 Task: Add Corona Extra Beer 12 Pack Bottles to the cart.
Action: Mouse moved to (652, 250)
Screenshot: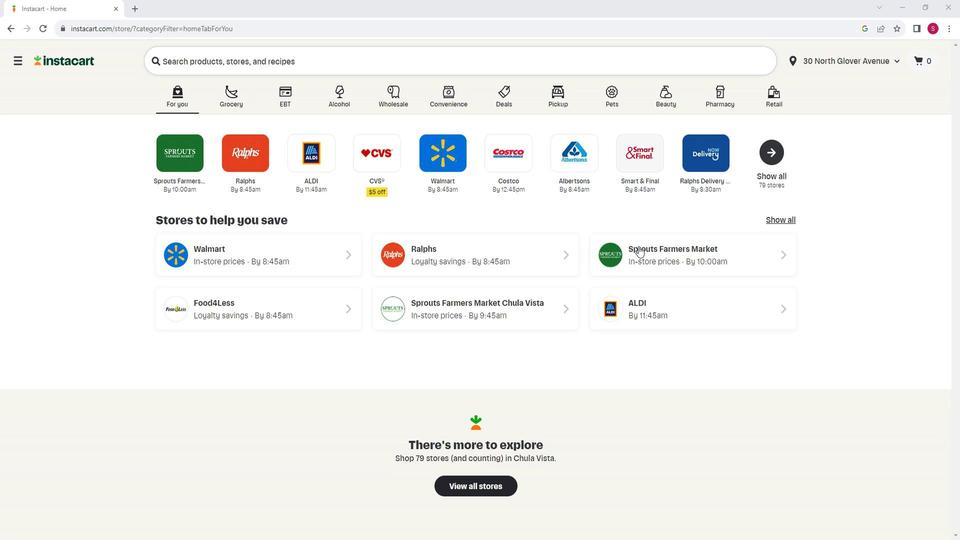 
Action: Mouse pressed left at (652, 250)
Screenshot: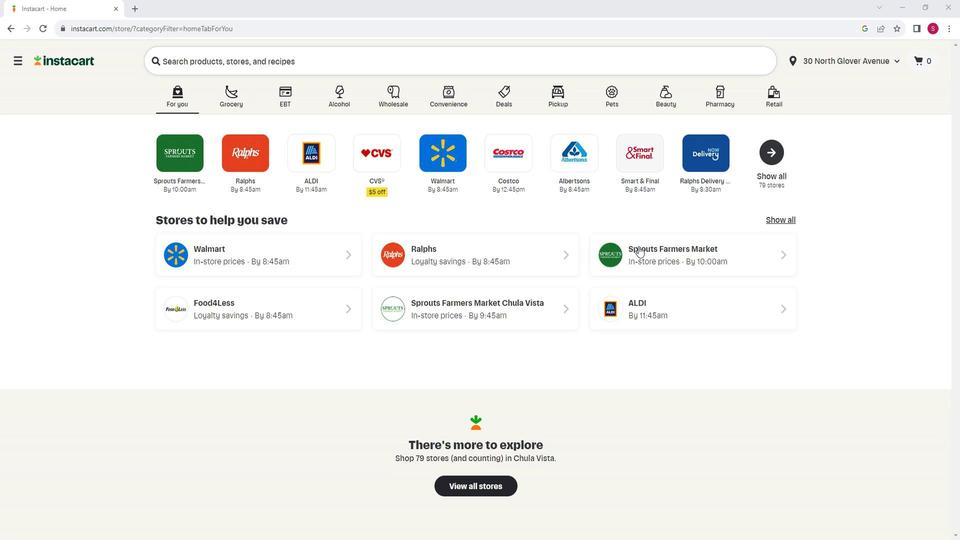 
Action: Mouse moved to (126, 403)
Screenshot: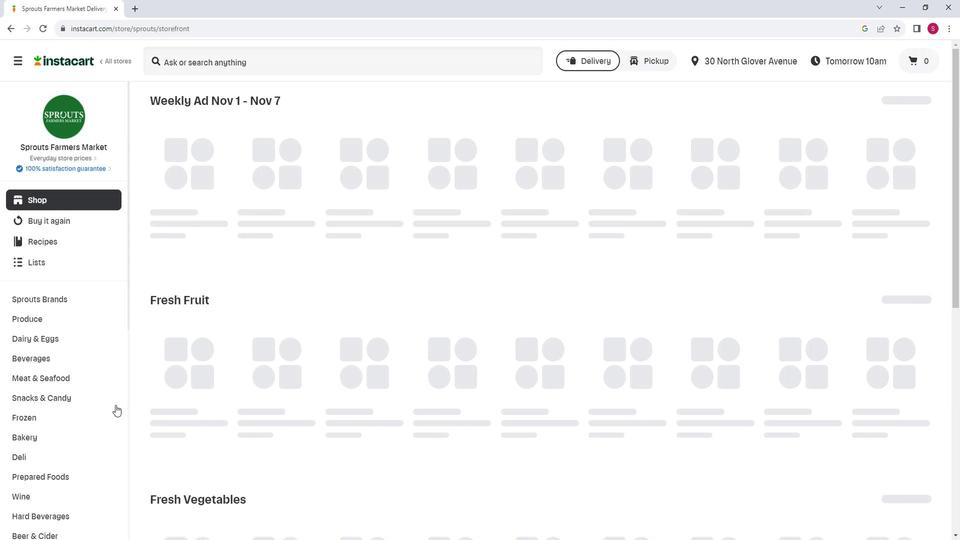 
Action: Mouse scrolled (126, 403) with delta (0, 0)
Screenshot: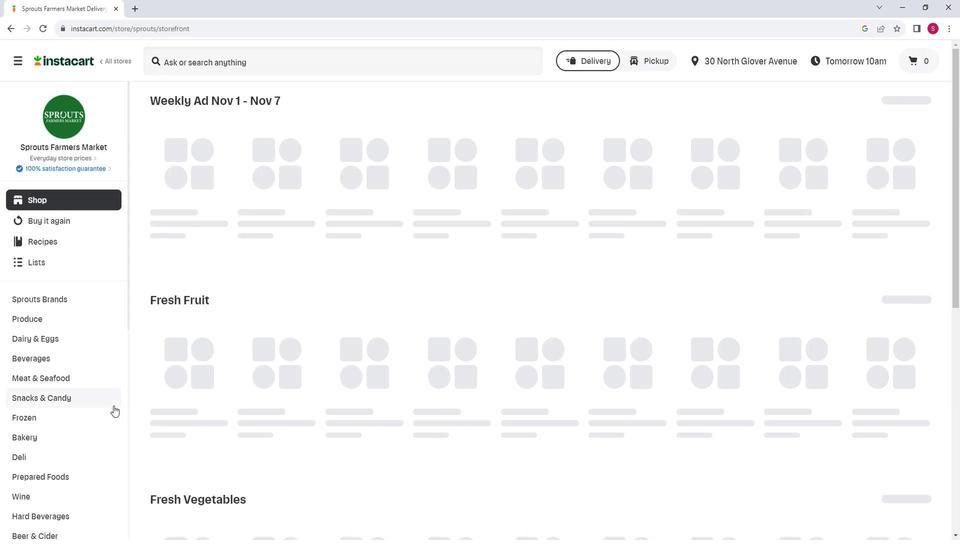 
Action: Mouse moved to (63, 482)
Screenshot: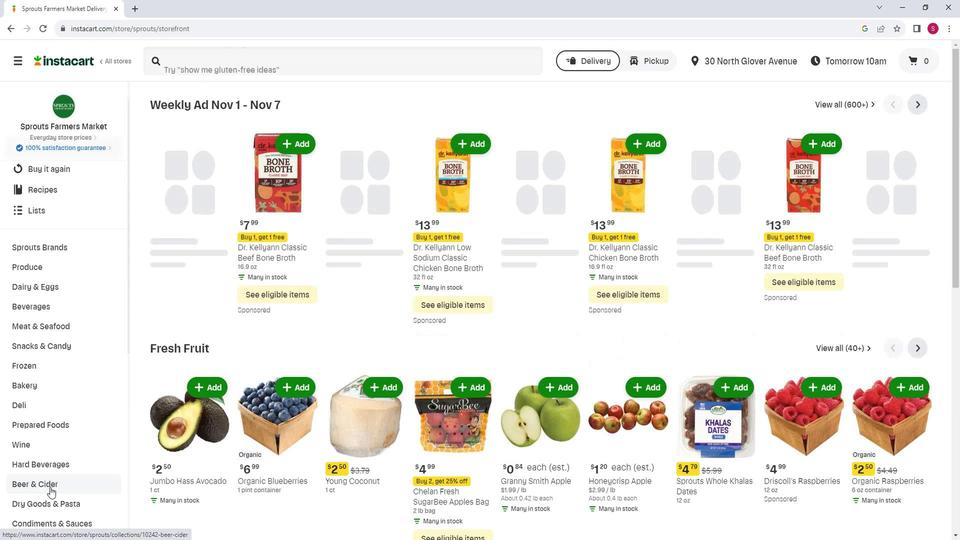 
Action: Mouse pressed left at (63, 482)
Screenshot: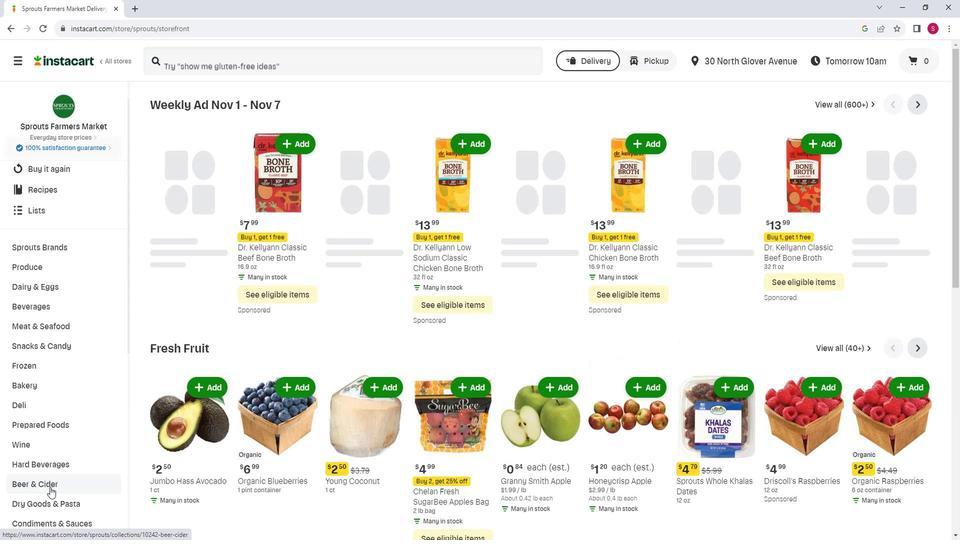 
Action: Mouse moved to (88, 480)
Screenshot: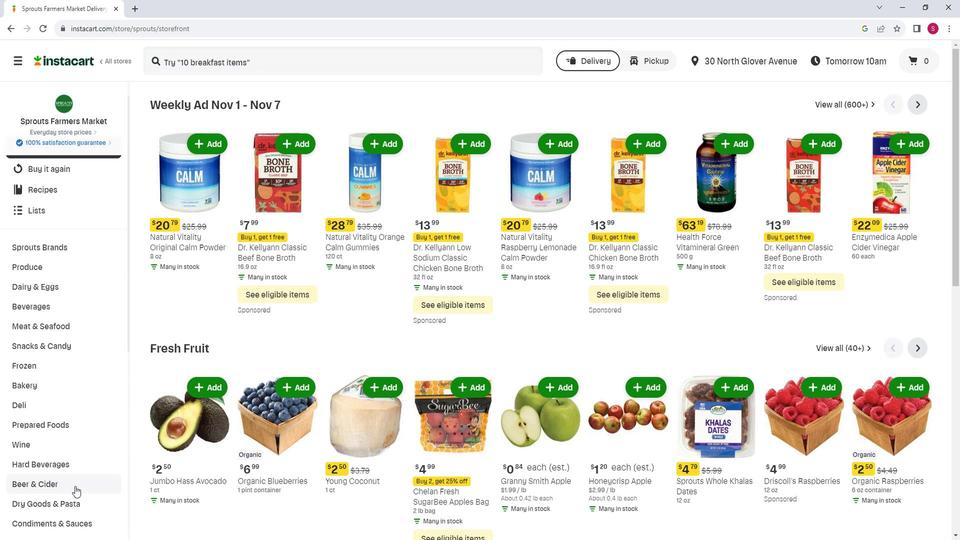 
Action: Mouse pressed left at (88, 480)
Screenshot: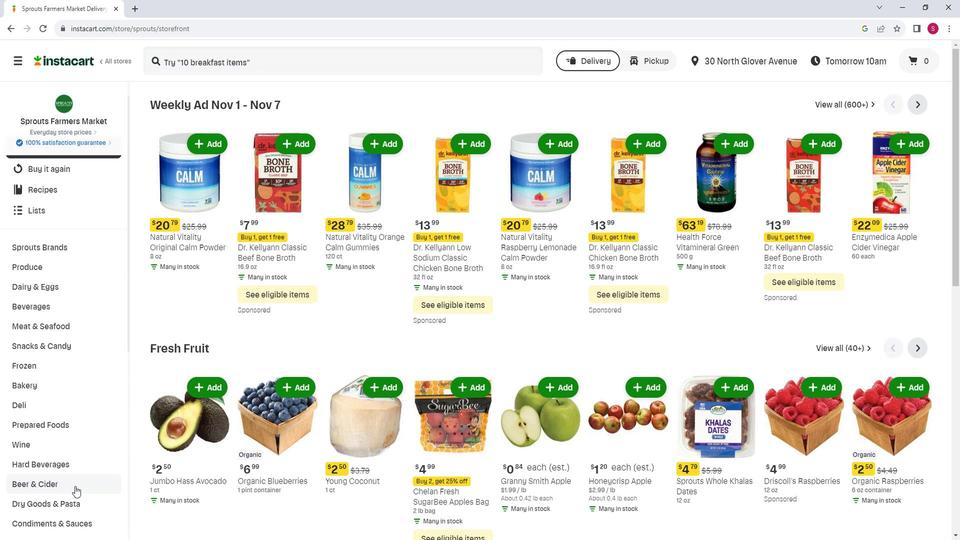 
Action: Mouse moved to (318, 134)
Screenshot: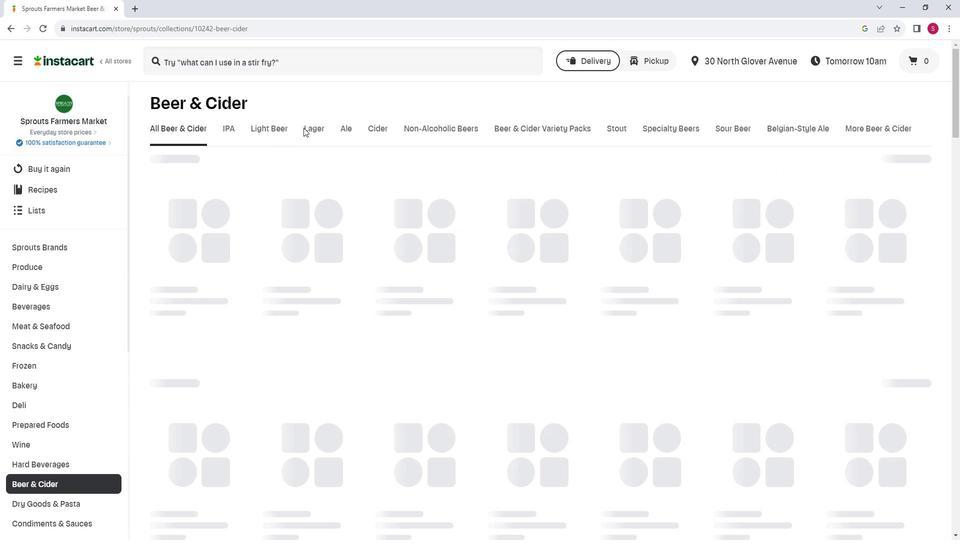 
Action: Mouse pressed left at (318, 134)
Screenshot: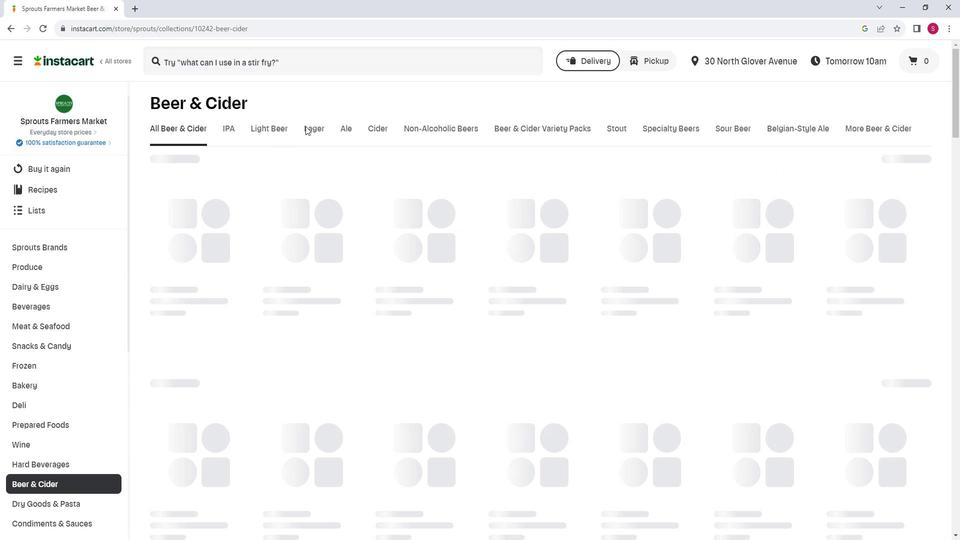 
Action: Mouse moved to (457, 183)
Screenshot: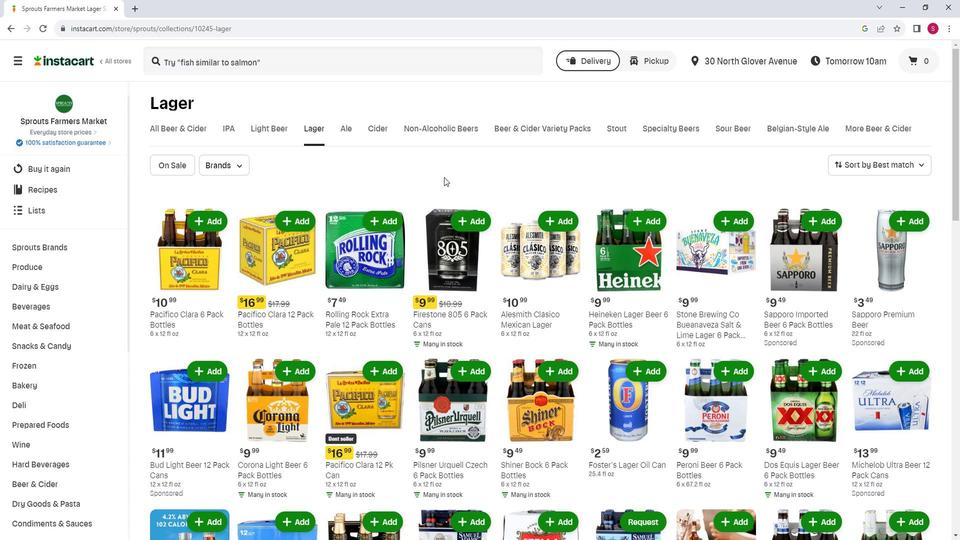 
Action: Mouse scrolled (457, 183) with delta (0, 0)
Screenshot: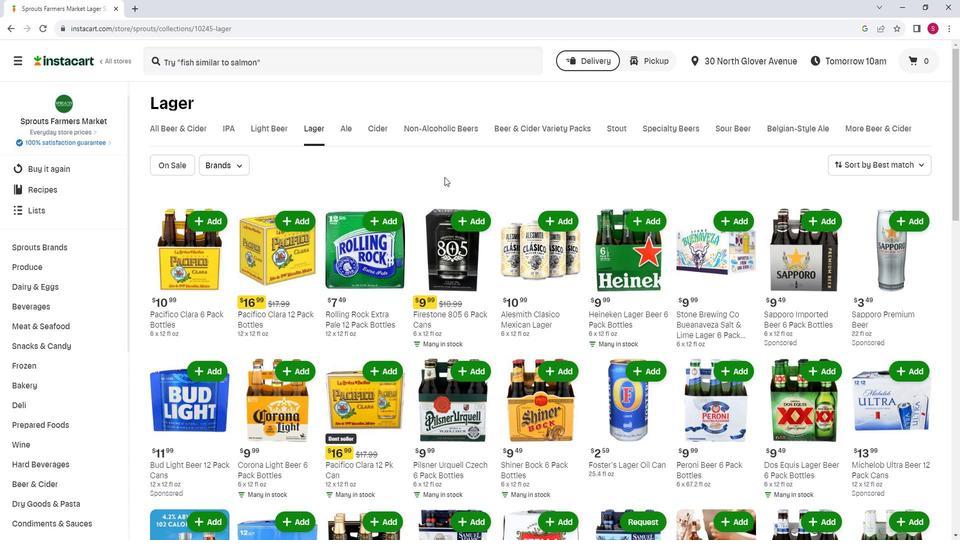 
Action: Mouse moved to (453, 199)
Screenshot: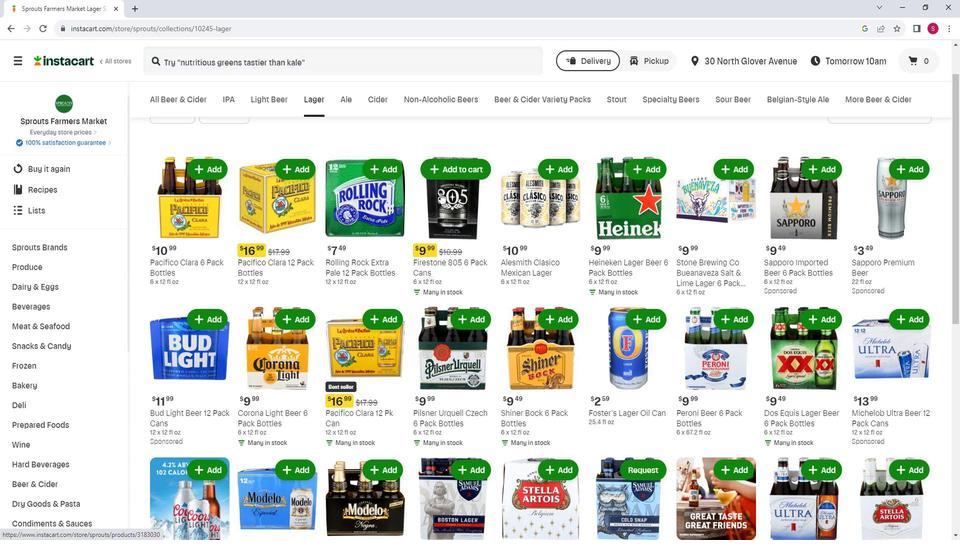
Action: Mouse scrolled (453, 198) with delta (0, 0)
Screenshot: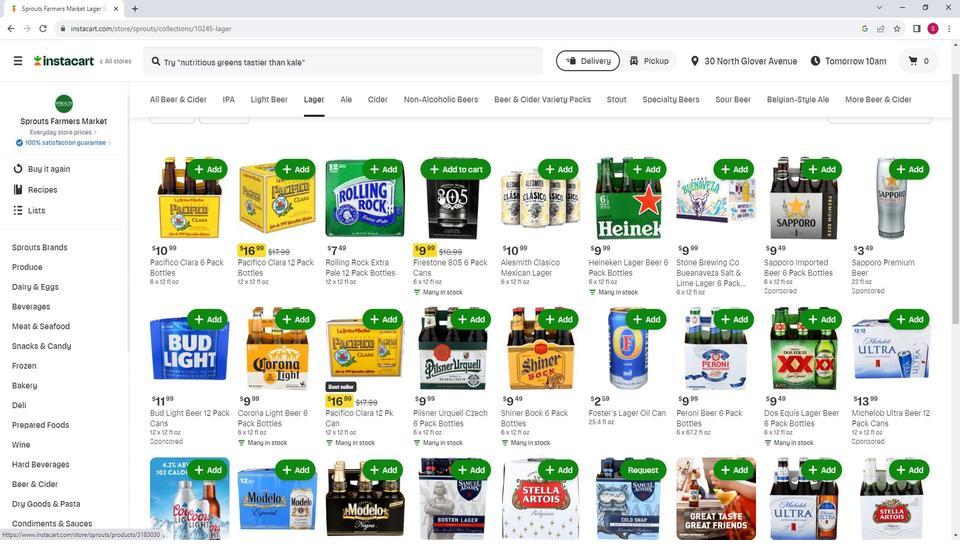 
Action: Mouse moved to (421, 208)
Screenshot: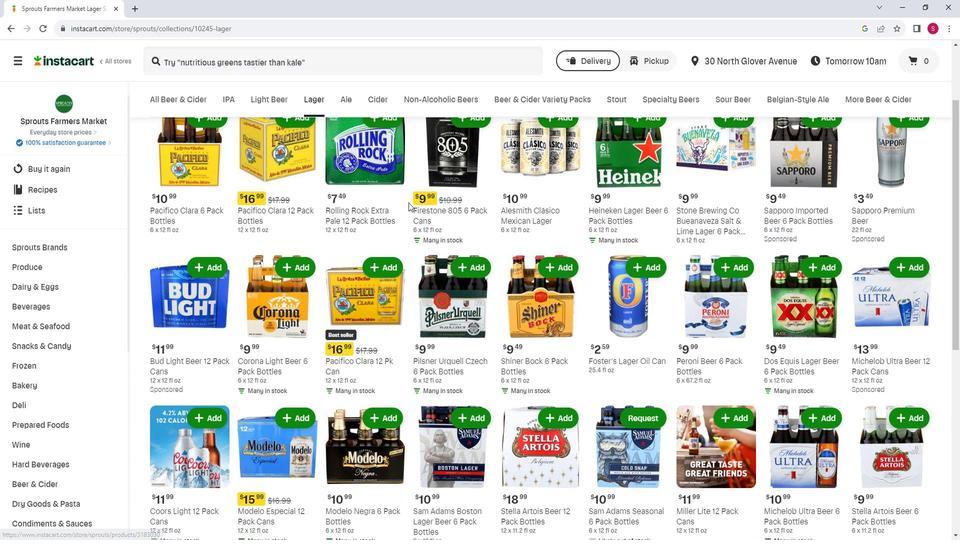 
Action: Mouse scrolled (421, 207) with delta (0, 0)
Screenshot: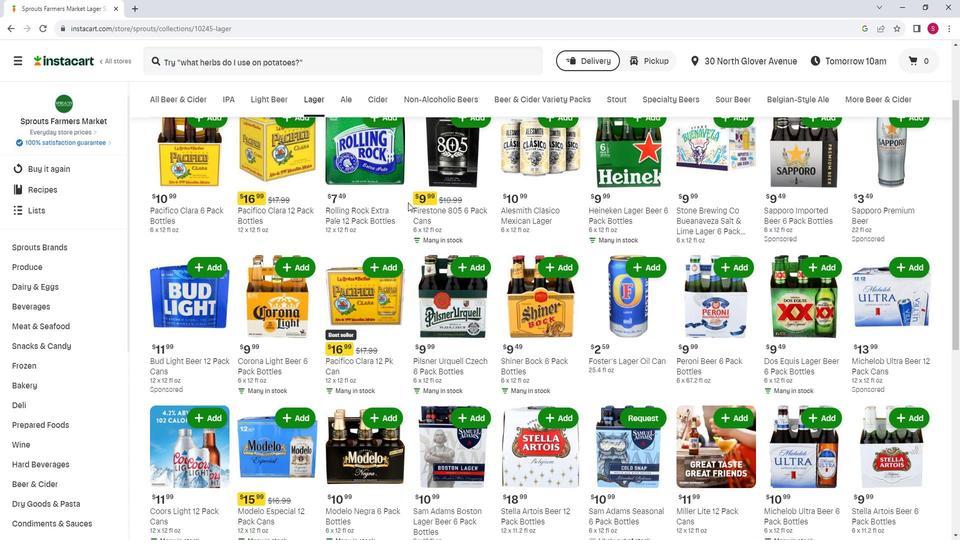 
Action: Mouse scrolled (421, 207) with delta (0, 0)
Screenshot: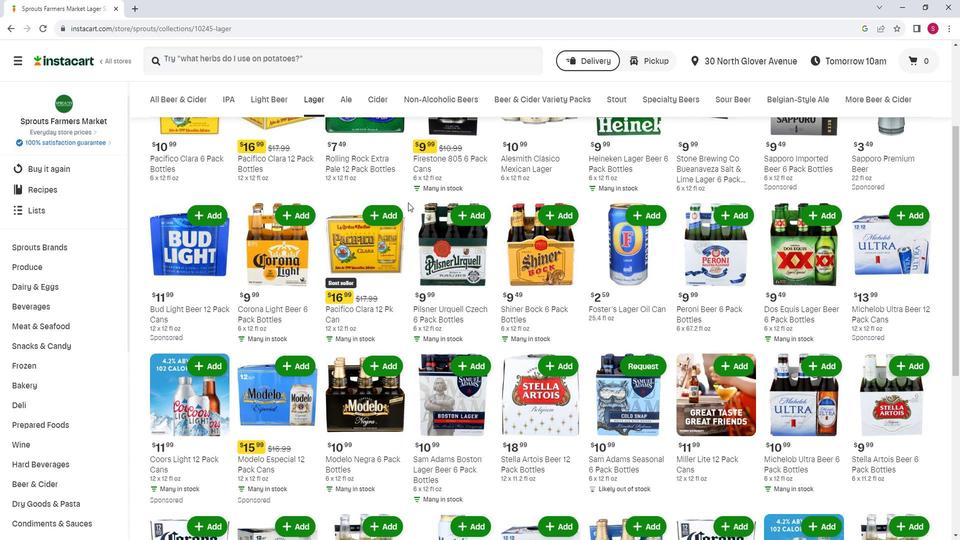 
Action: Mouse scrolled (421, 207) with delta (0, 0)
Screenshot: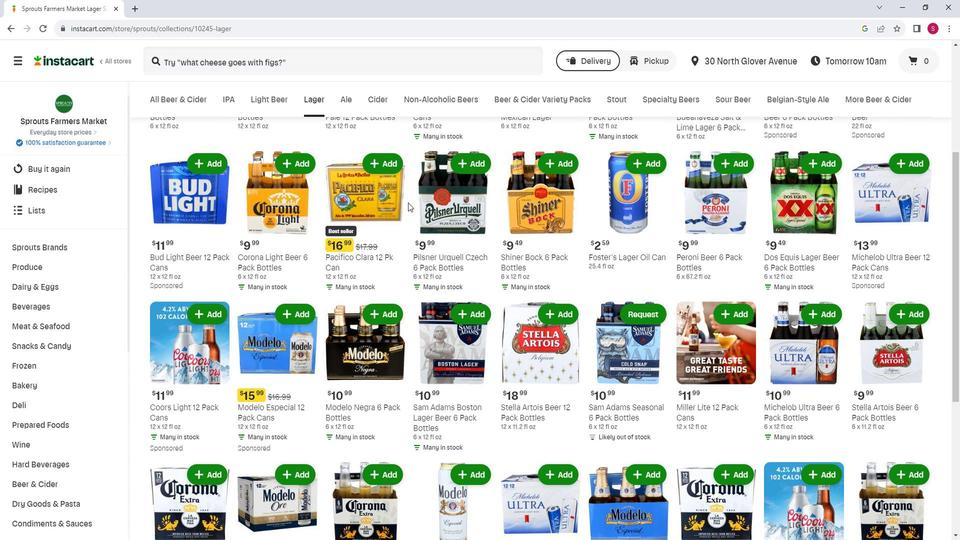 
Action: Mouse scrolled (421, 207) with delta (0, 0)
Screenshot: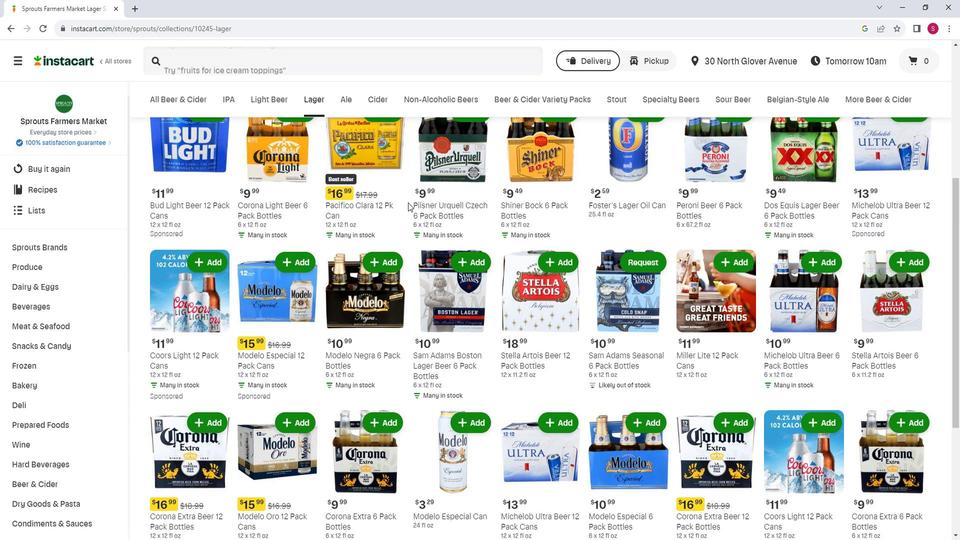 
Action: Mouse scrolled (421, 207) with delta (0, 0)
Screenshot: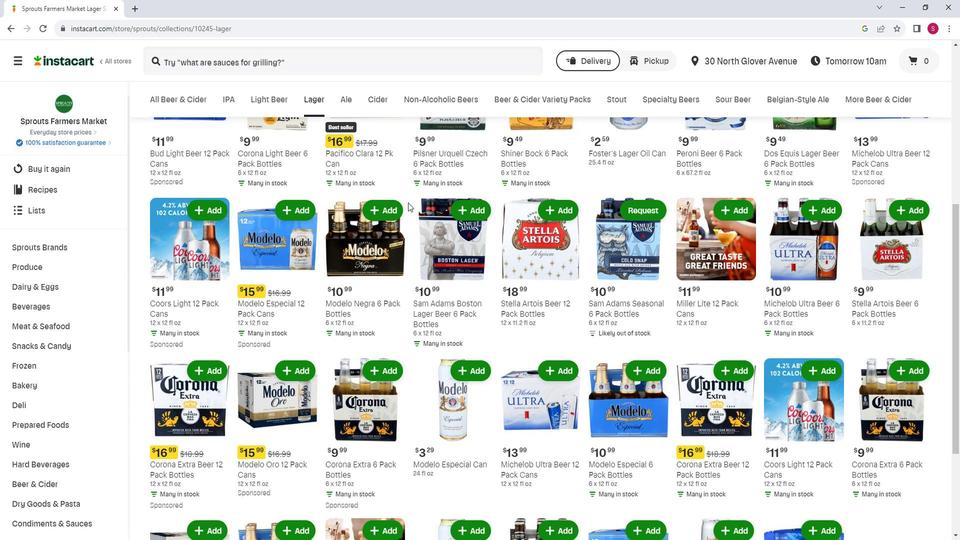 
Action: Mouse moved to (752, 313)
Screenshot: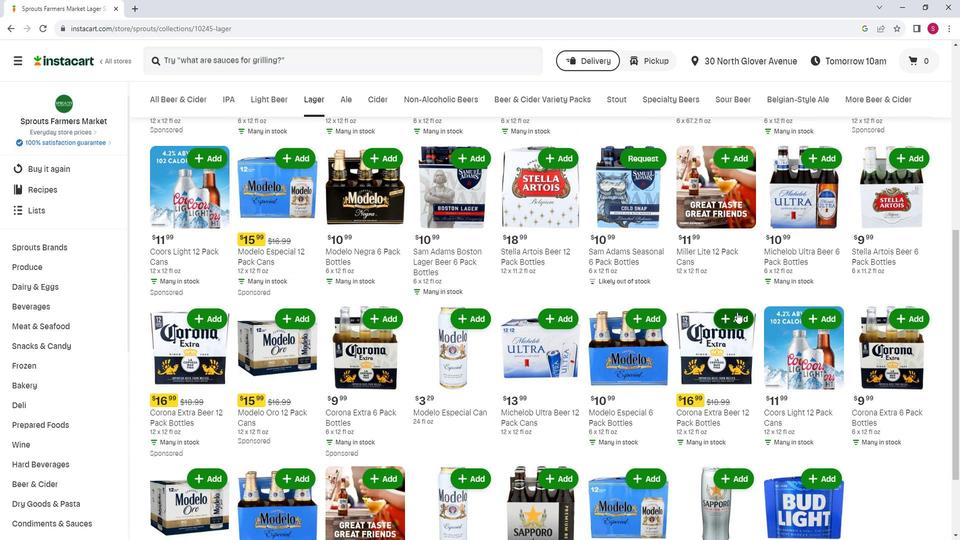 
Action: Mouse pressed left at (752, 313)
Screenshot: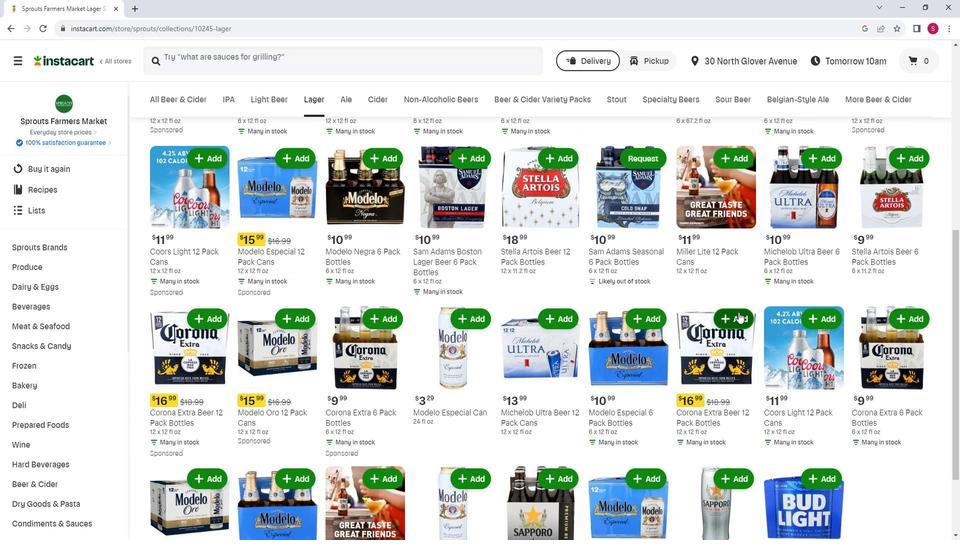 
Action: Mouse moved to (724, 294)
Screenshot: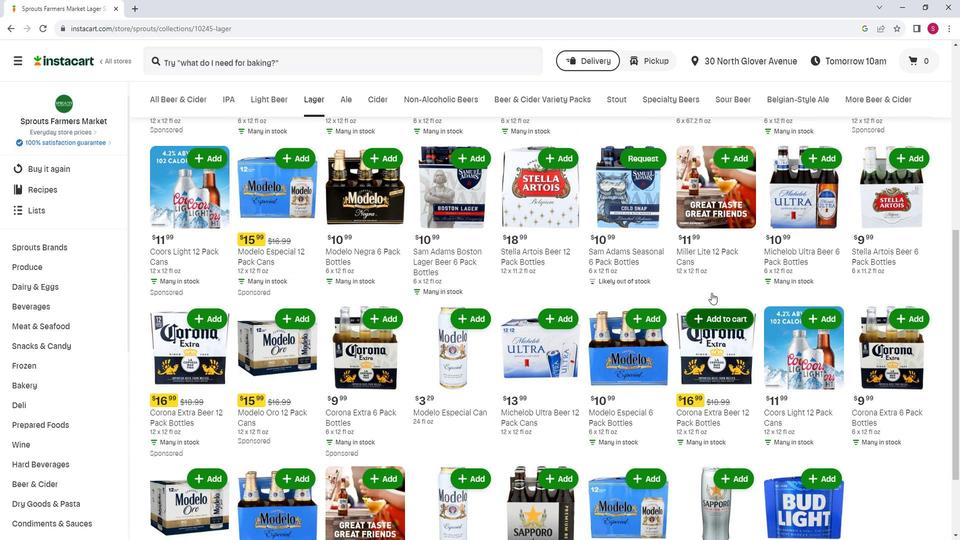 
